 Task: Create New Customer with Customer Name: Heads Will Roll, Billing Address Line1: 16135 Grand Litchfield Dr, Billing Address Line2:  Roswell, Billing Address Line3:  GA 30075, Cell Number: 302-432-3748
Action: Mouse moved to (164, 38)
Screenshot: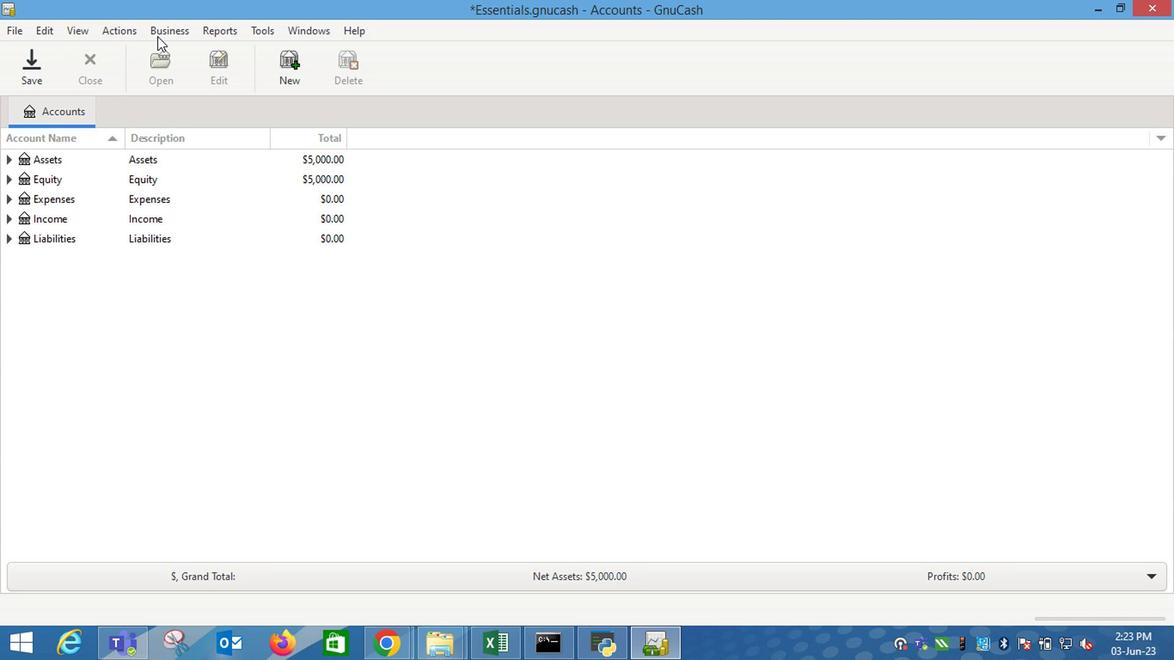 
Action: Mouse pressed left at (164, 38)
Screenshot: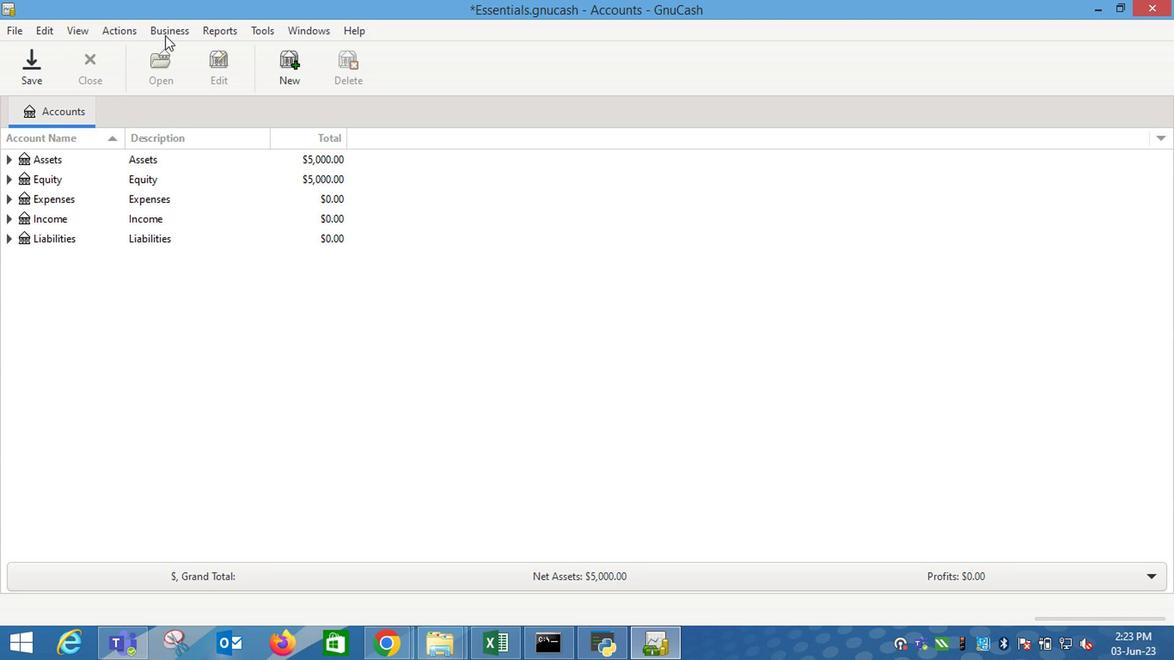 
Action: Mouse moved to (365, 81)
Screenshot: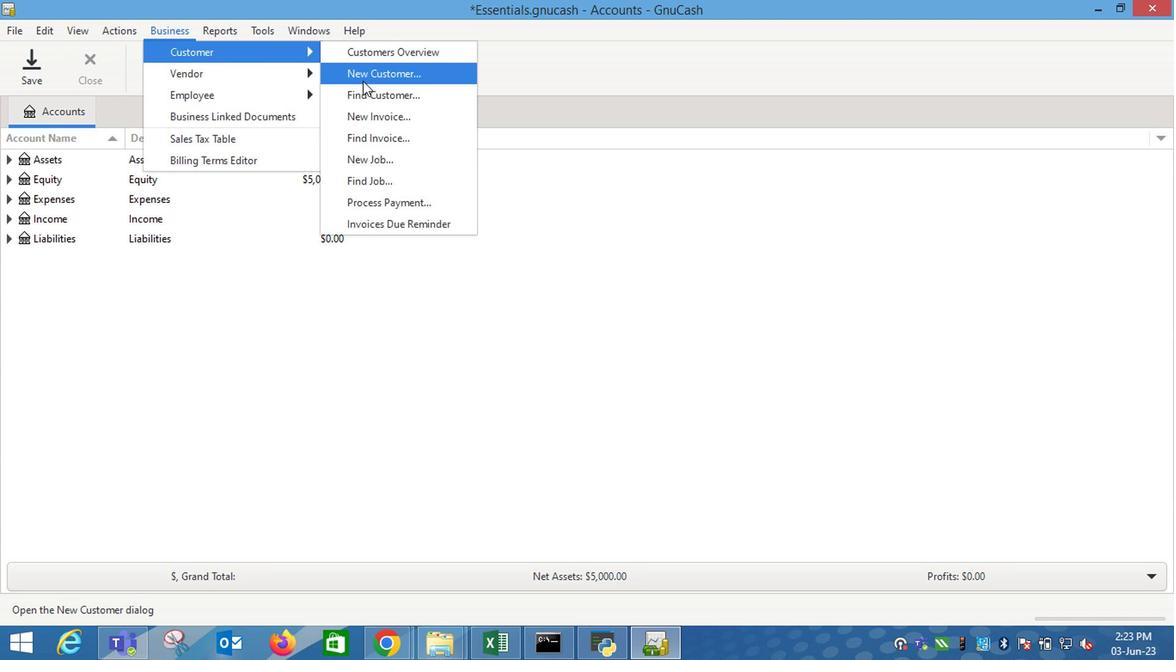 
Action: Mouse pressed left at (365, 81)
Screenshot: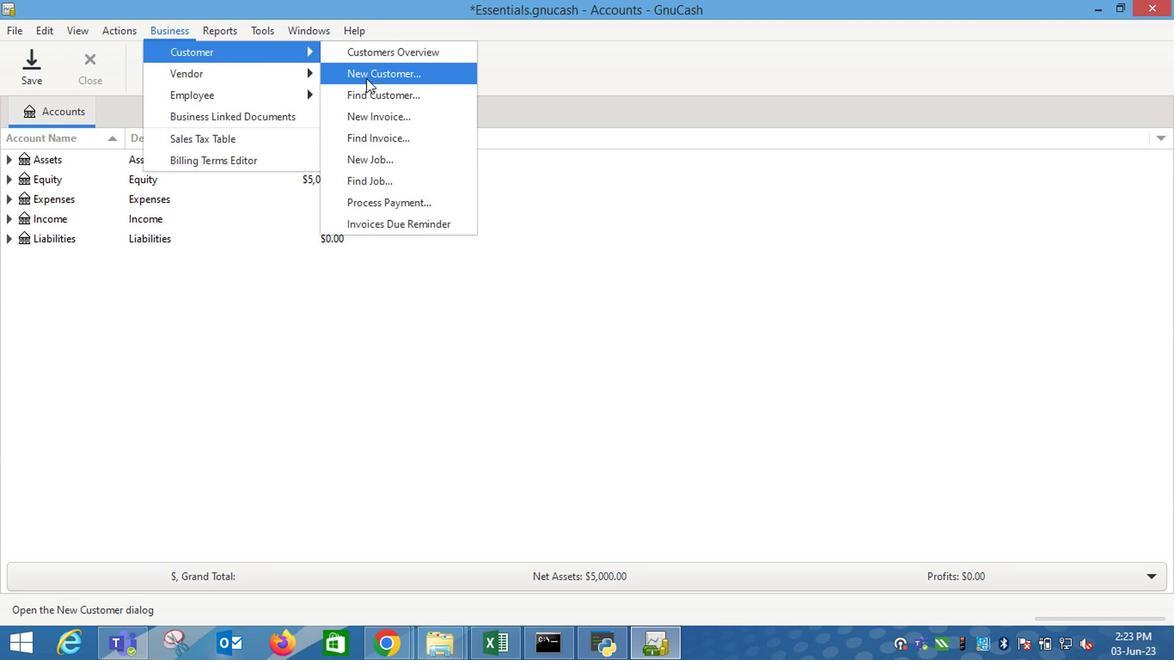 
Action: Mouse moved to (364, 81)
Screenshot: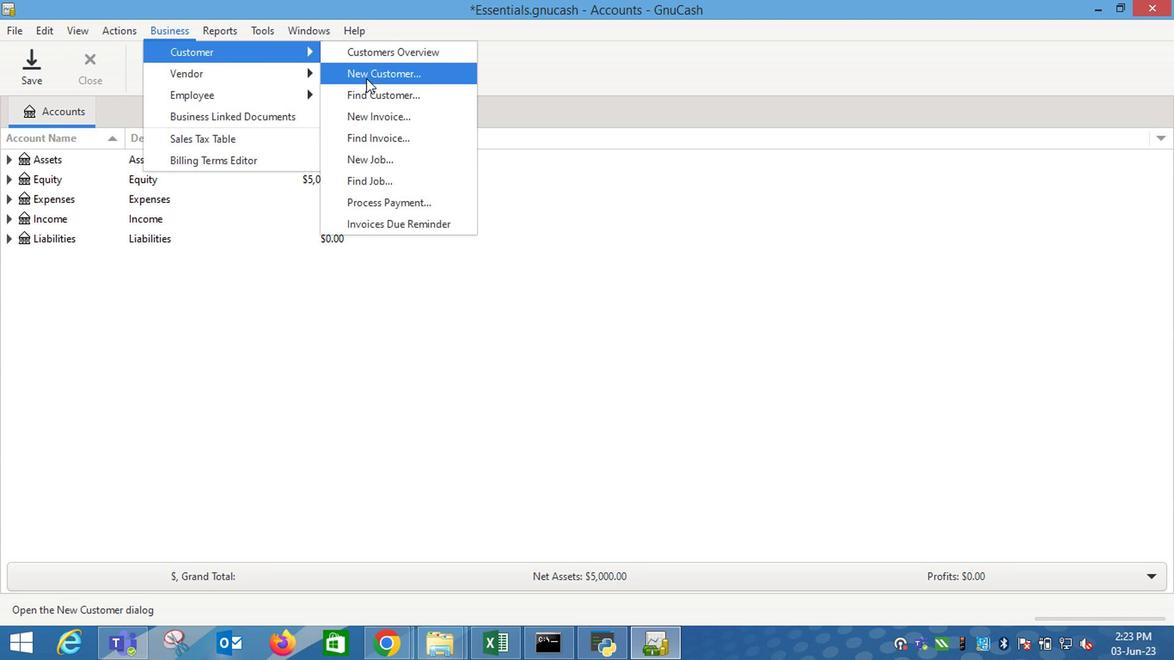 
Action: Key pressed <Key.shift_r>Heads<Key.space><Key.shift_r>Will<Key.space><Key.shift_r>Roll<Key.tab><Key.tab><Key.tab>16135<Key.space><Key.shift_r>Grand<Key.space><Key.shift_r>Litchfield<Key.space><Key.shift_r>Dr<Key.tab><Key.shift_r>Roswell<Key.tab><Key.shift_r>GA<Key.space>30075<Key.tab><Key.tab>302-432-3748
Screenshot: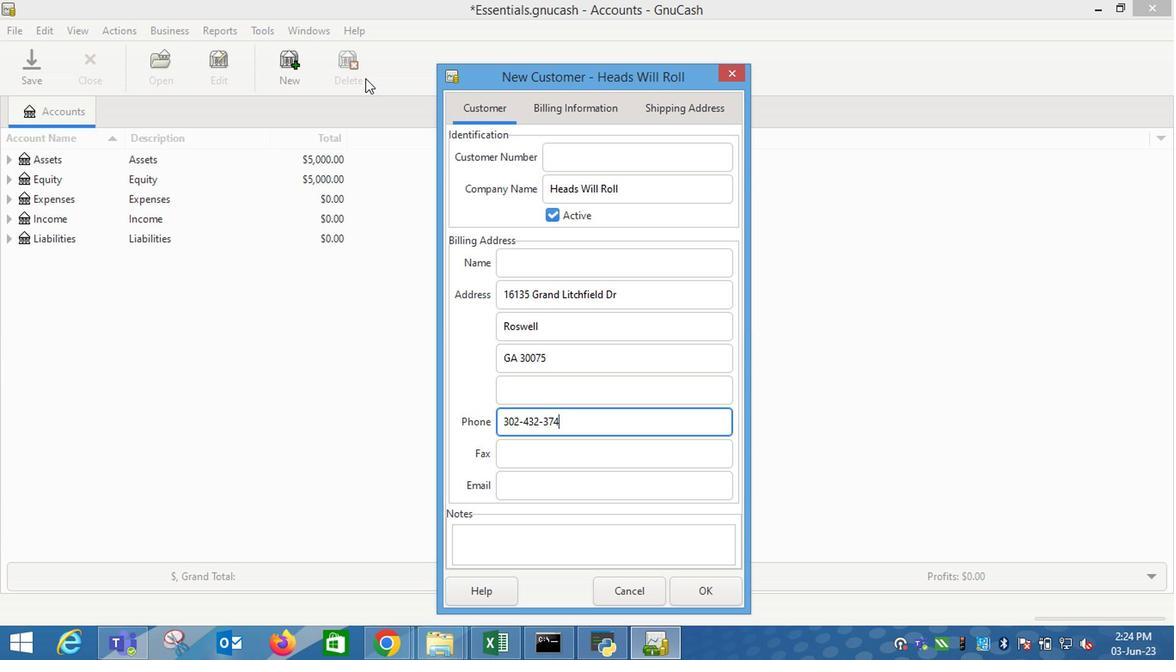 
Action: Mouse moved to (710, 597)
Screenshot: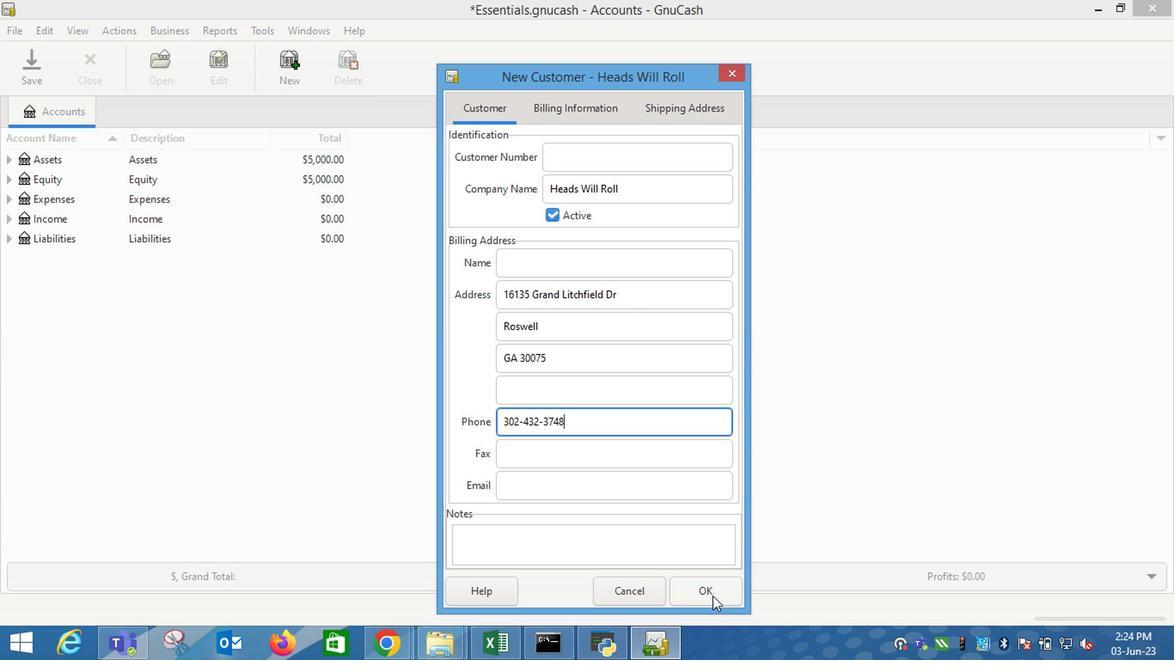 
Action: Mouse pressed left at (710, 597)
Screenshot: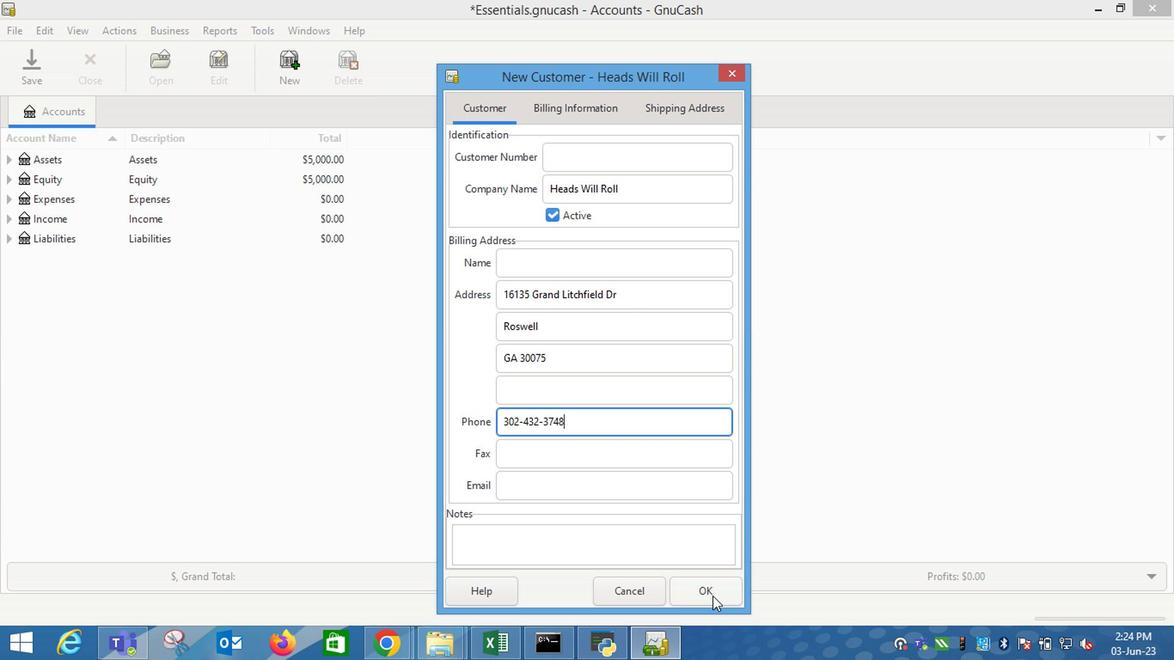 
Action: Mouse moved to (573, 422)
Screenshot: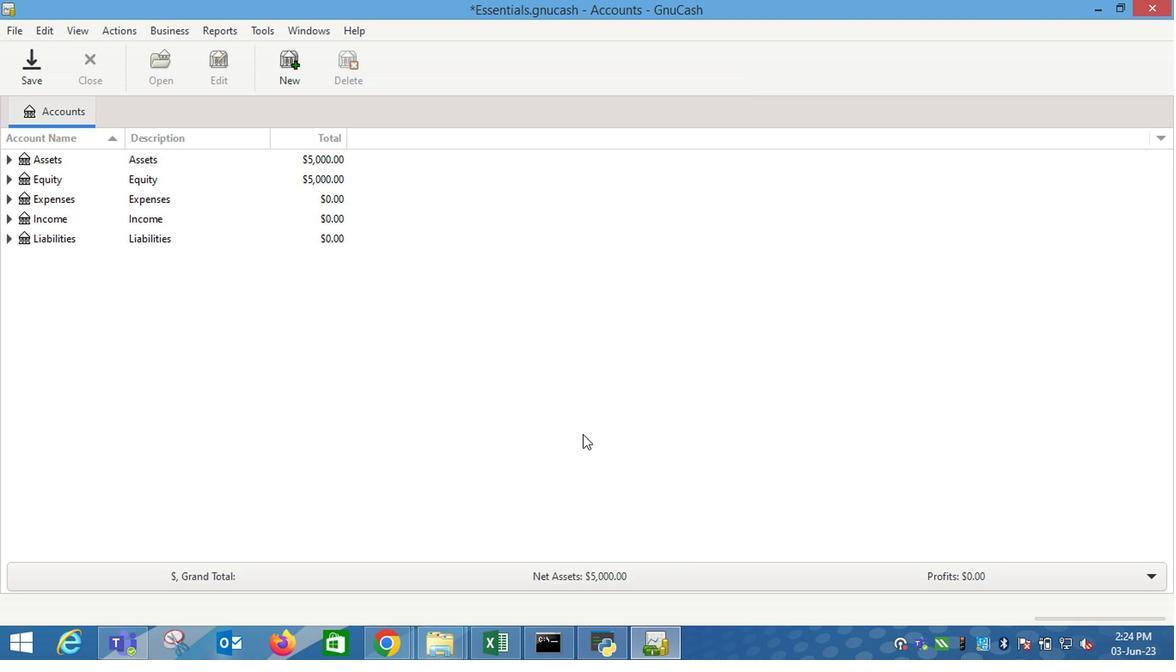 
